 Task: Go to videos section and leave a comment on recent video on the  page of Nestle
Action: Mouse moved to (287, 85)
Screenshot: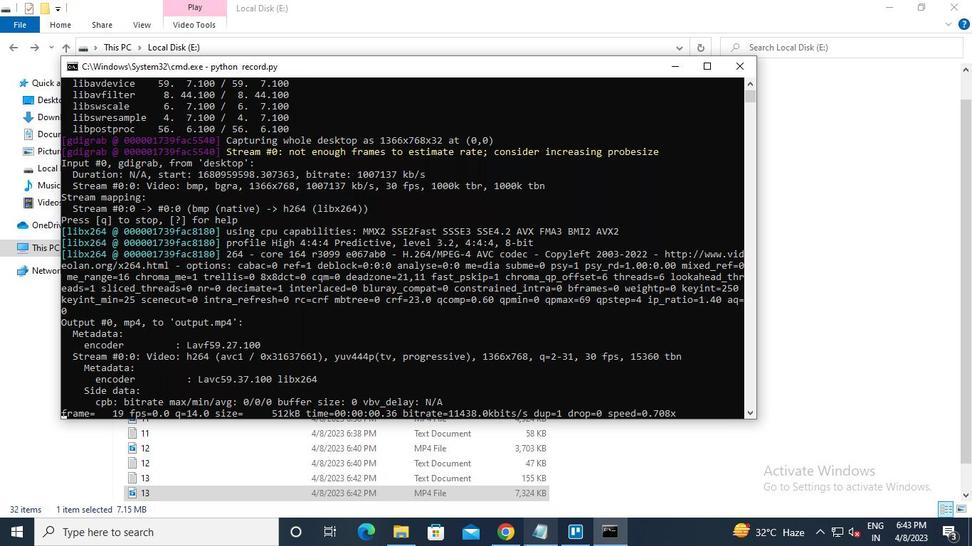 
Action: Keyboard Key.alt_l
Screenshot: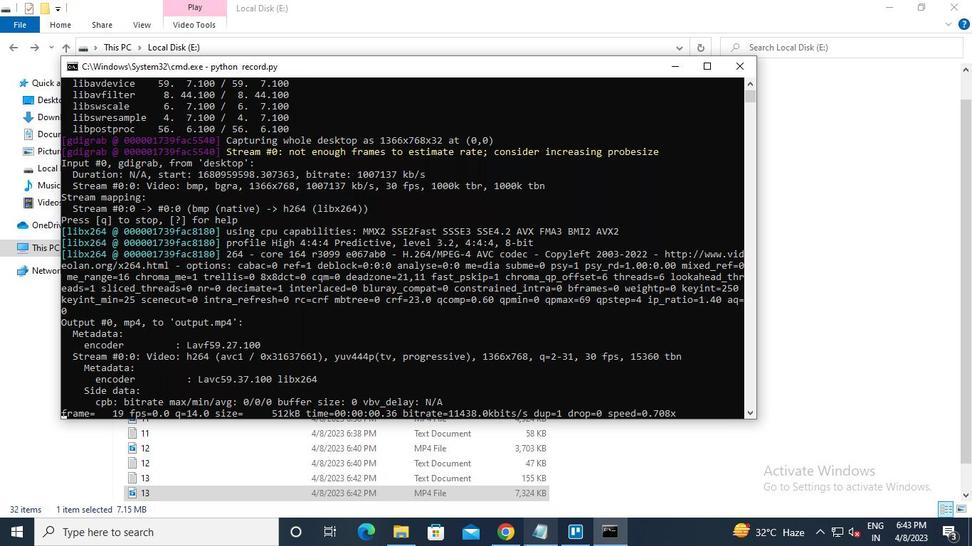 
Action: Mouse moved to (327, 123)
Screenshot: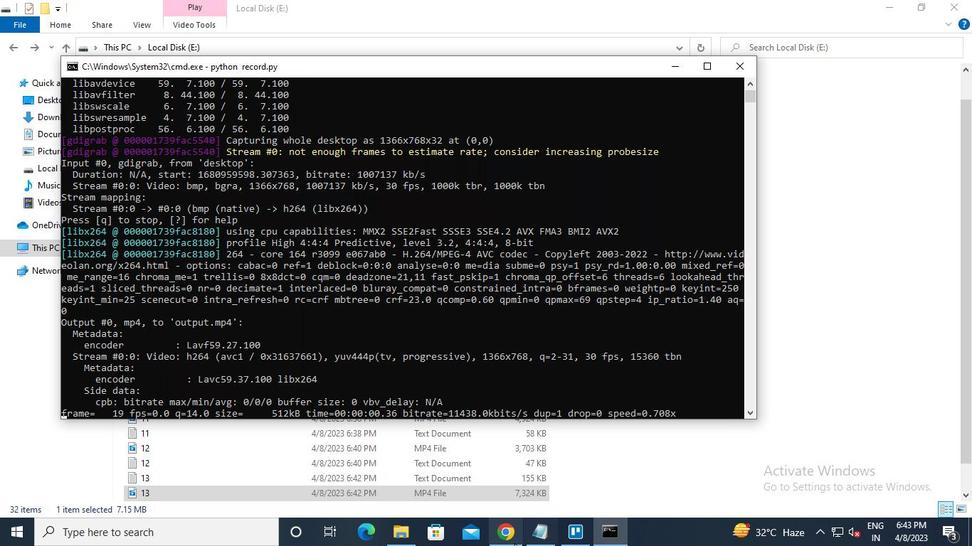 
Action: Keyboard Key.tab
Screenshot: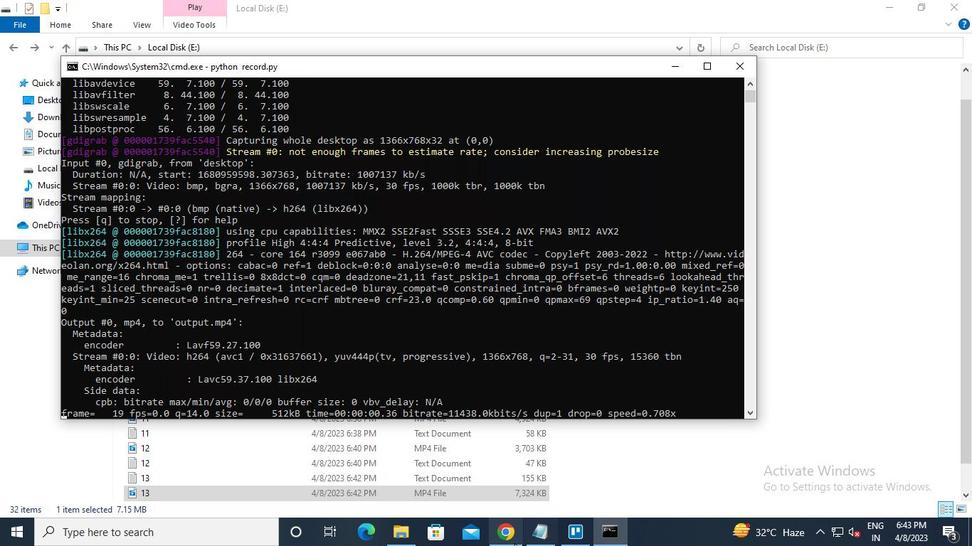 
Action: Mouse moved to (479, 274)
Screenshot: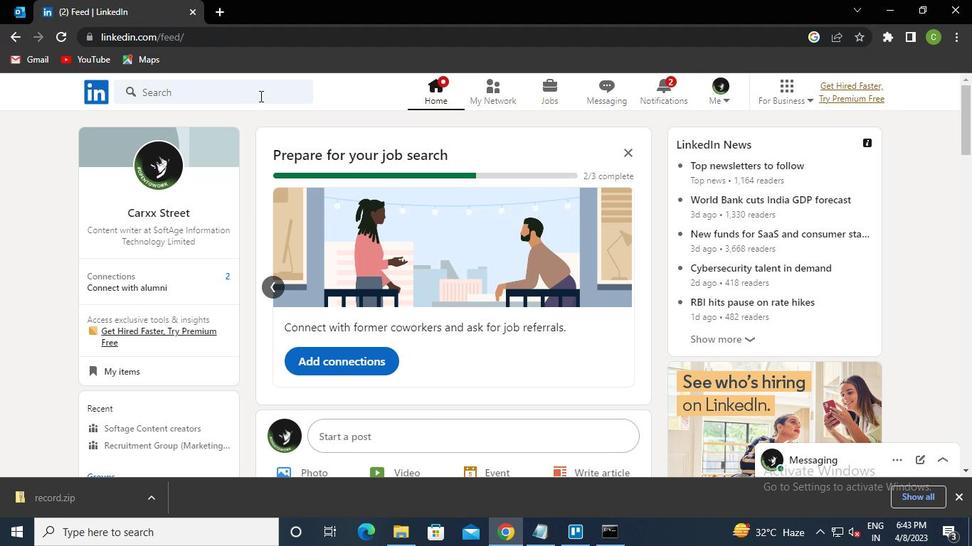 
Action: Keyboard Key.tab
Screenshot: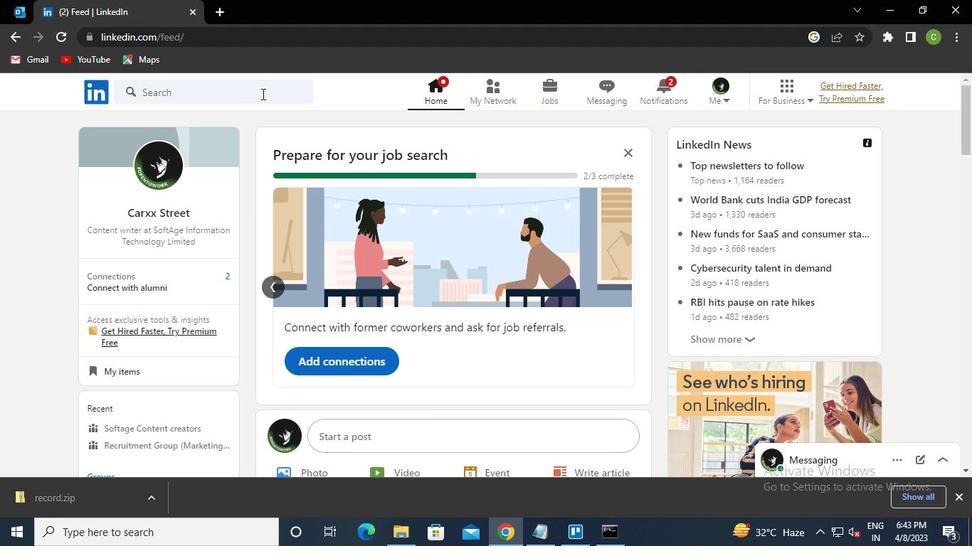 
Action: Mouse moved to (436, 83)
Screenshot: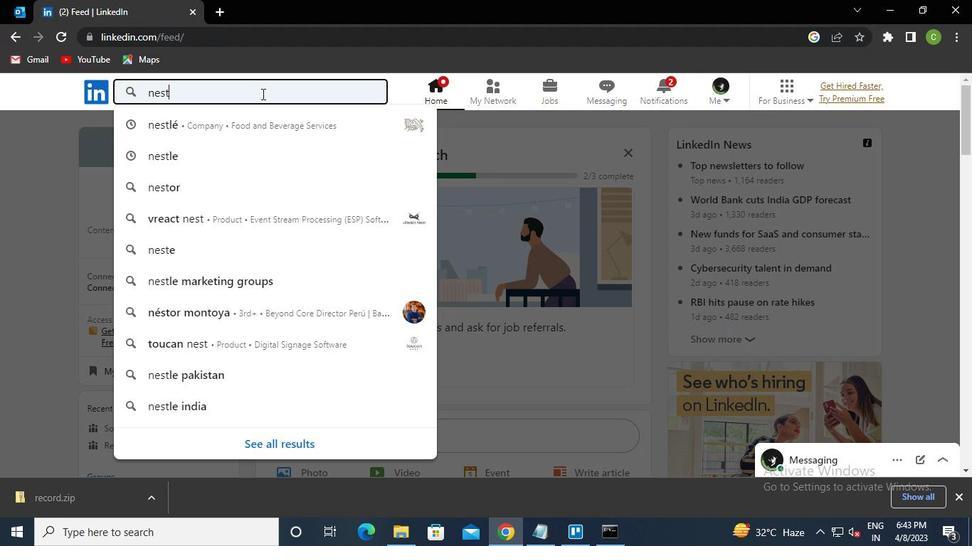 
Action: Mouse pressed left at (436, 83)
Screenshot: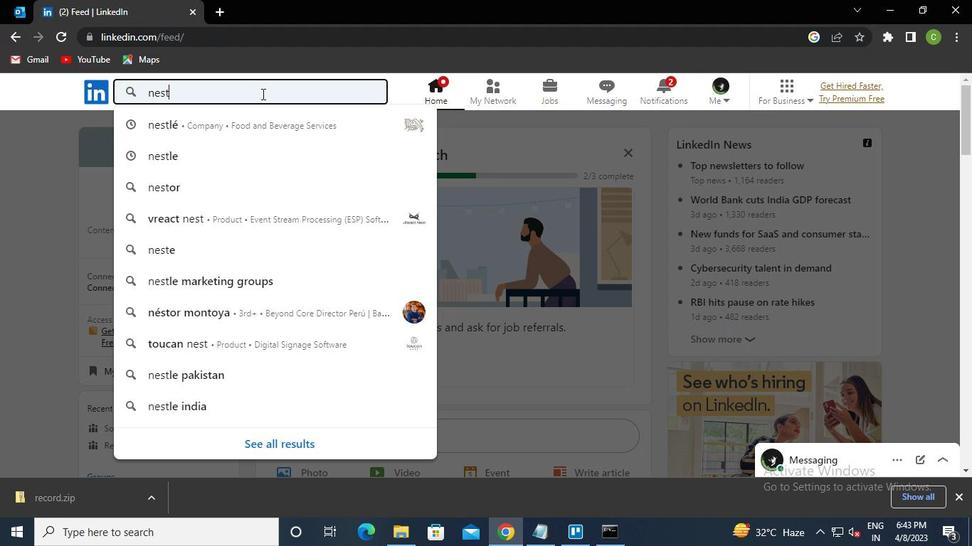 
Action: Mouse moved to (596, 540)
Screenshot: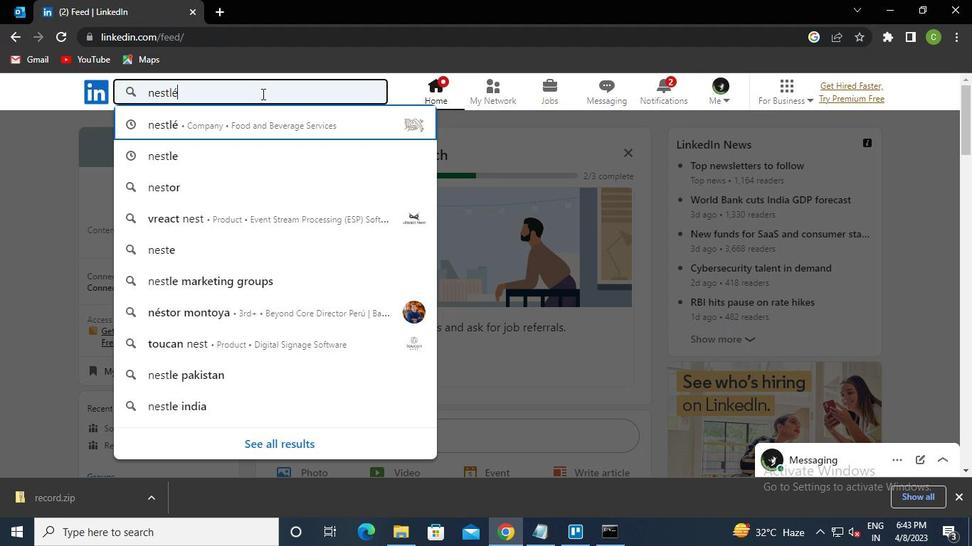 
Action: Mouse pressed left at (596, 540)
Screenshot: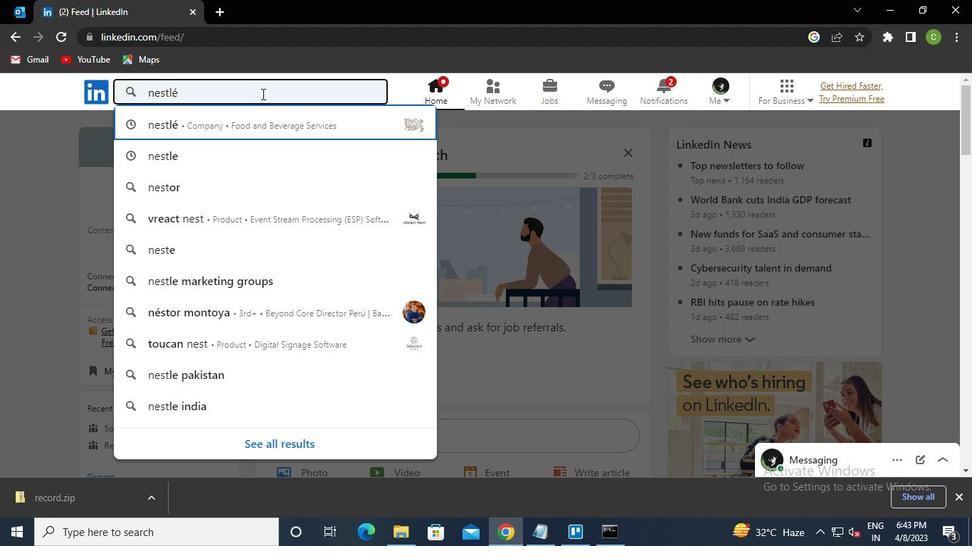 
Action: Mouse moved to (725, 46)
Screenshot: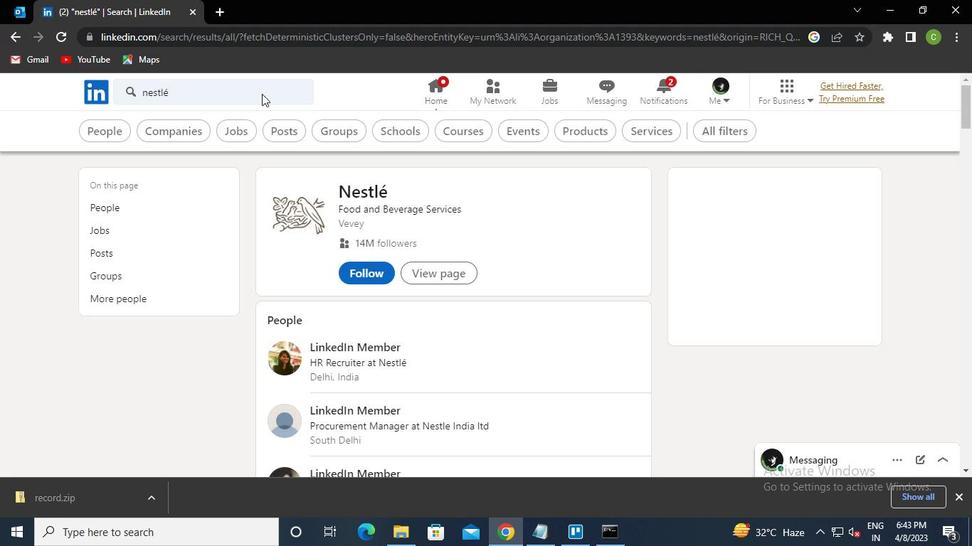 
Action: Mouse pressed left at (725, 46)
Screenshot: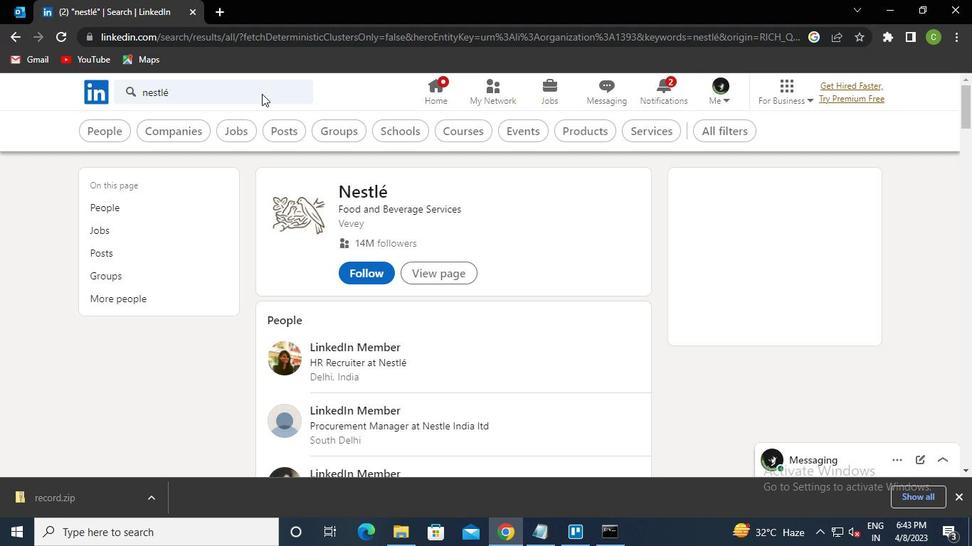 
Action: Mouse moved to (513, 541)
Screenshot: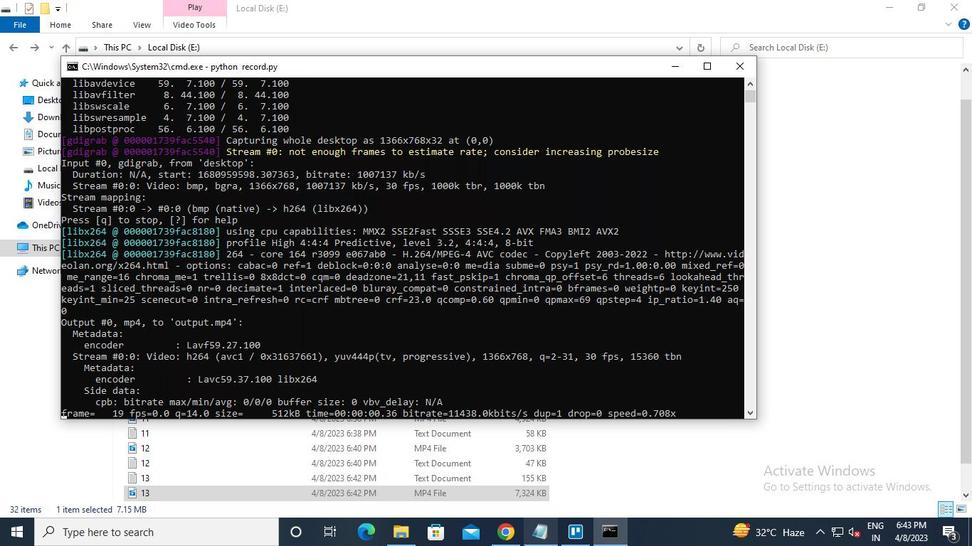 
Action: Mouse pressed left at (513, 541)
Screenshot: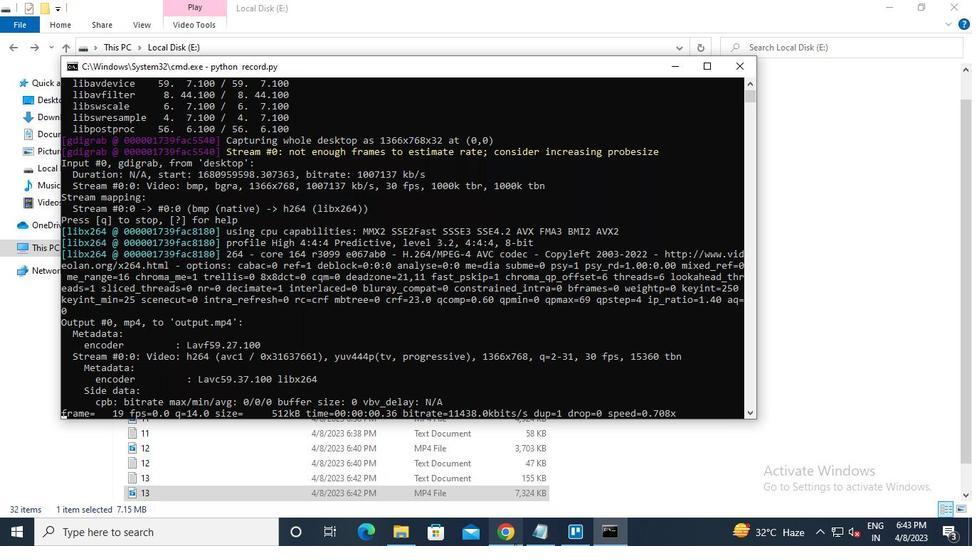 
Action: Mouse moved to (260, 92)
Screenshot: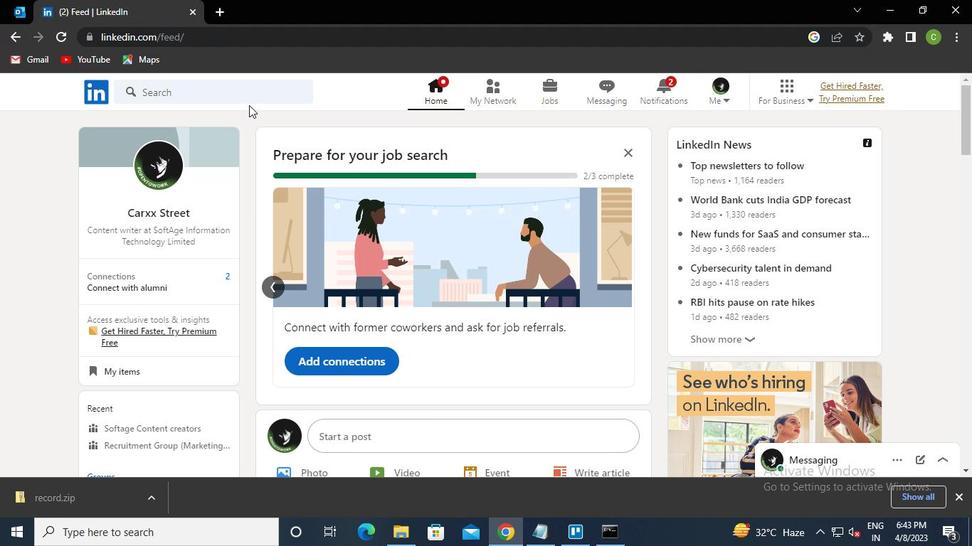 
Action: Mouse pressed left at (260, 92)
Screenshot: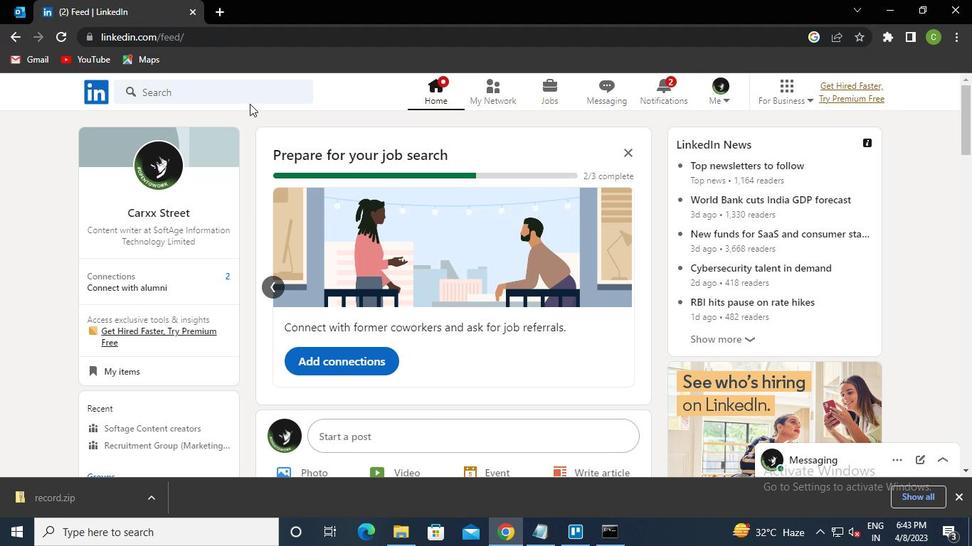 
Action: Keyboard n
Screenshot: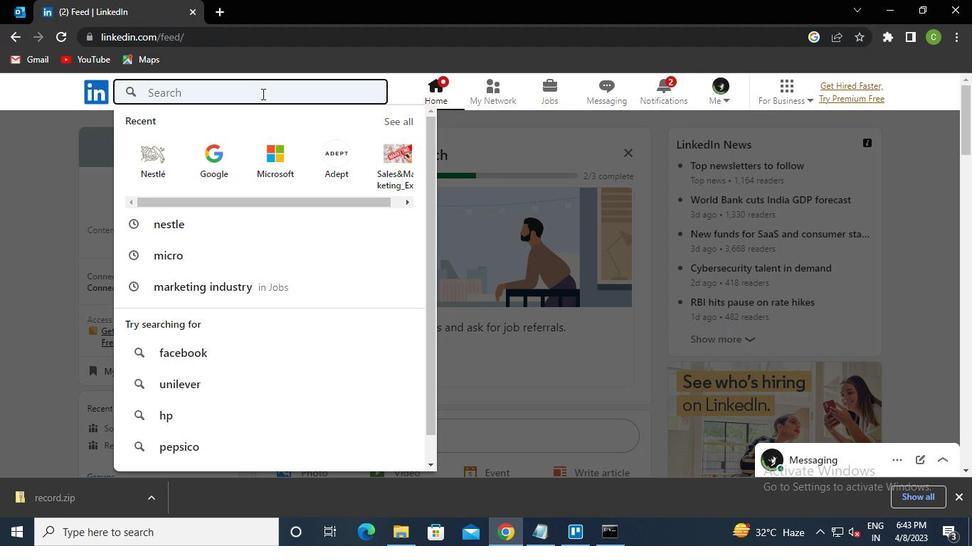
Action: Keyboard e
Screenshot: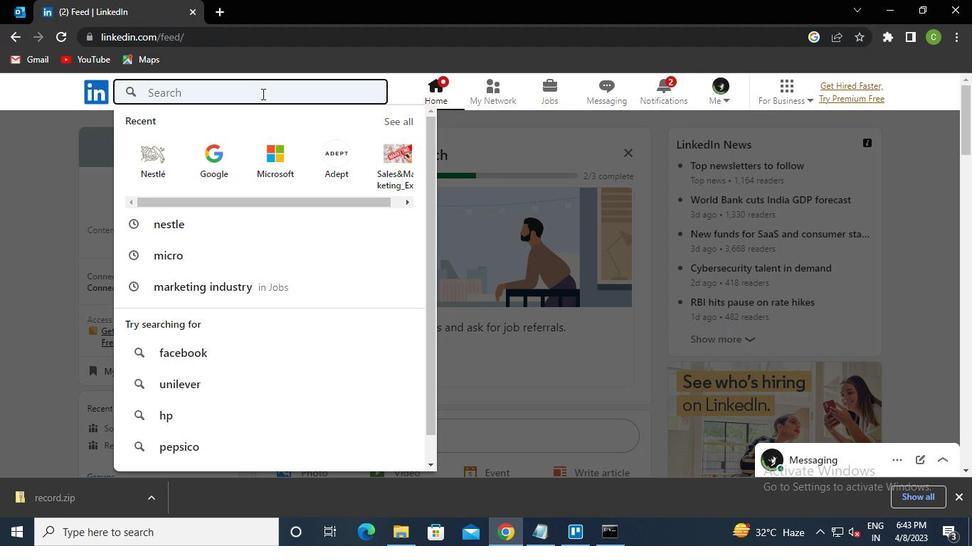 
Action: Keyboard s
Screenshot: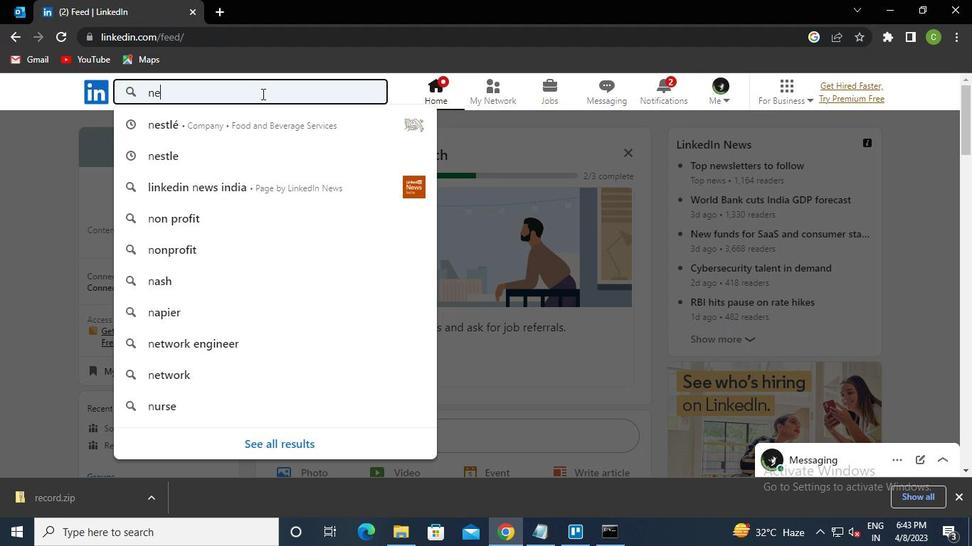 
Action: Keyboard t
Screenshot: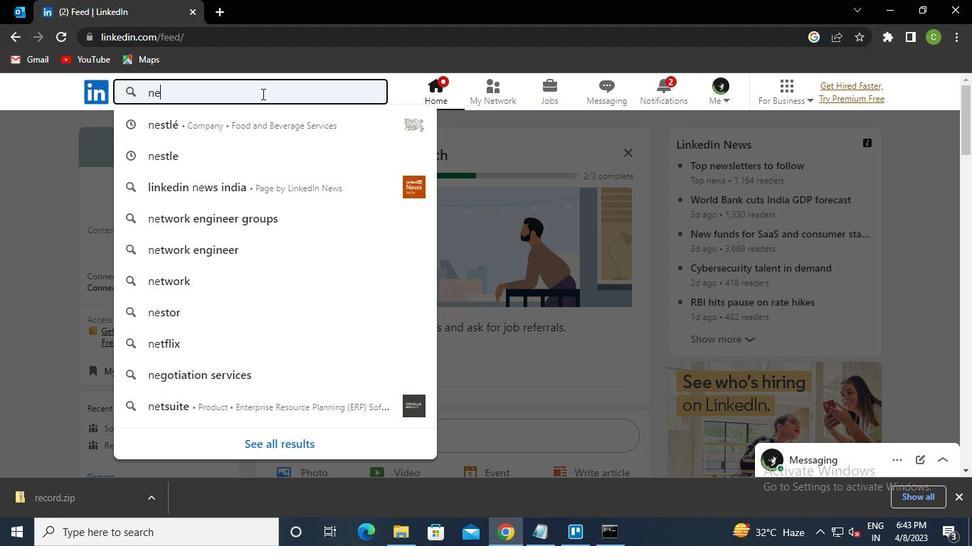 
Action: Keyboard Key.down
Screenshot: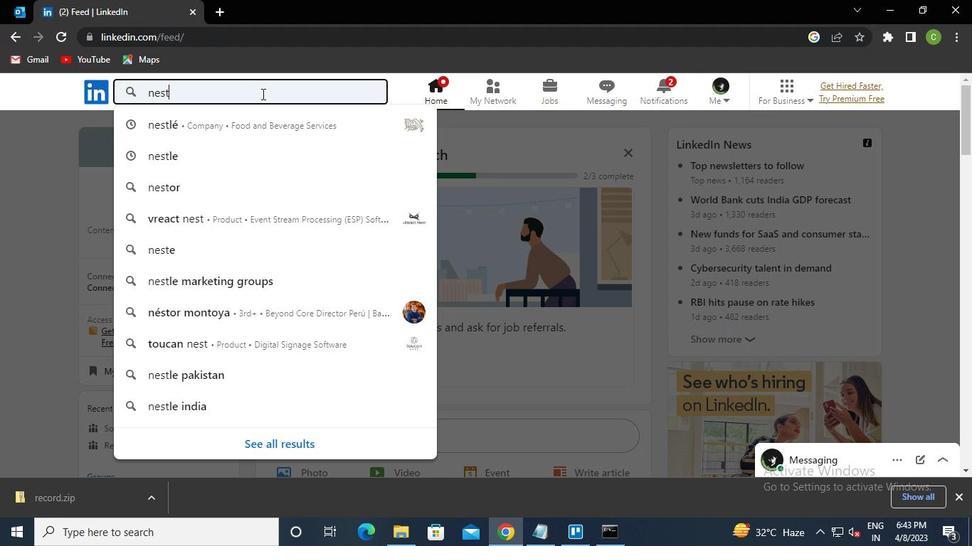 
Action: Keyboard Key.enter
Screenshot: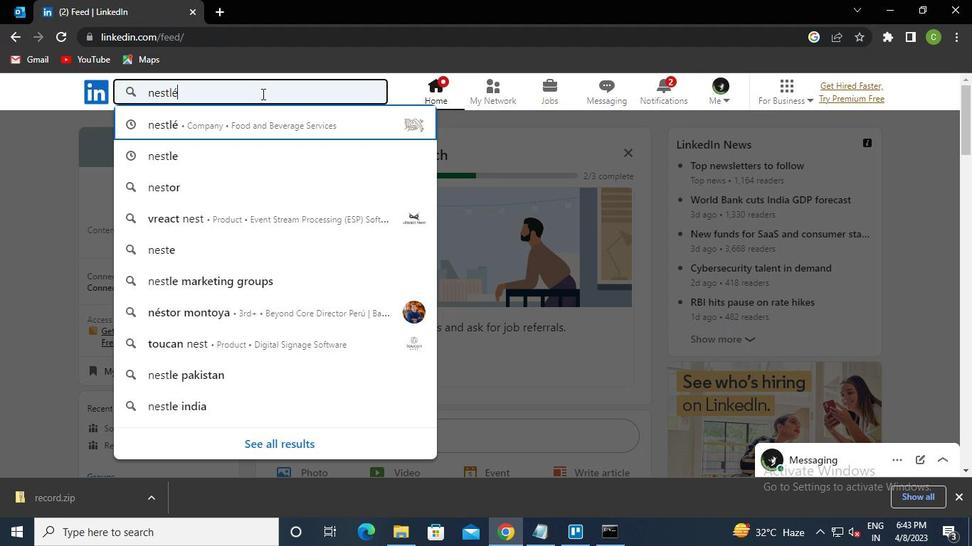 
Action: Mouse moved to (509, 224)
Screenshot: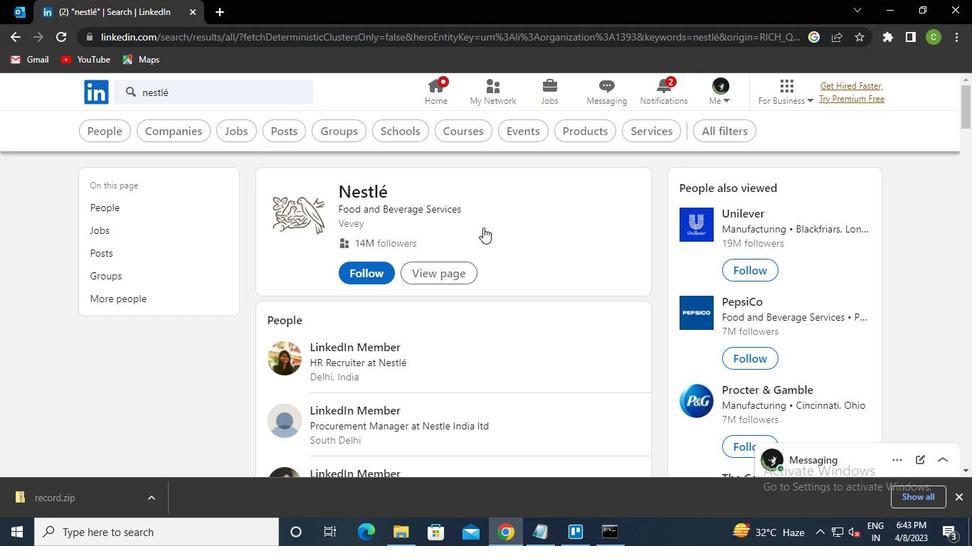 
Action: Mouse pressed left at (509, 224)
Screenshot: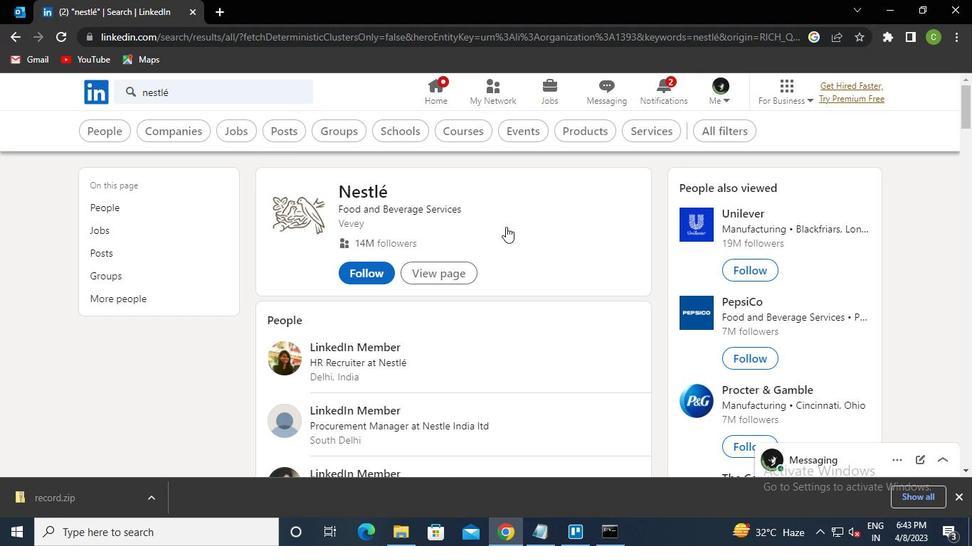 
Action: Mouse moved to (240, 160)
Screenshot: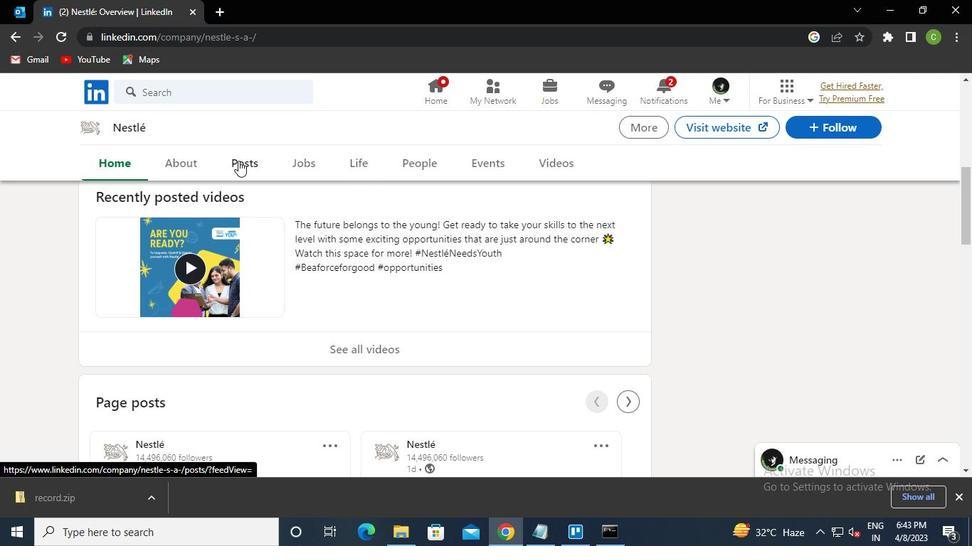 
Action: Mouse pressed left at (240, 160)
Screenshot: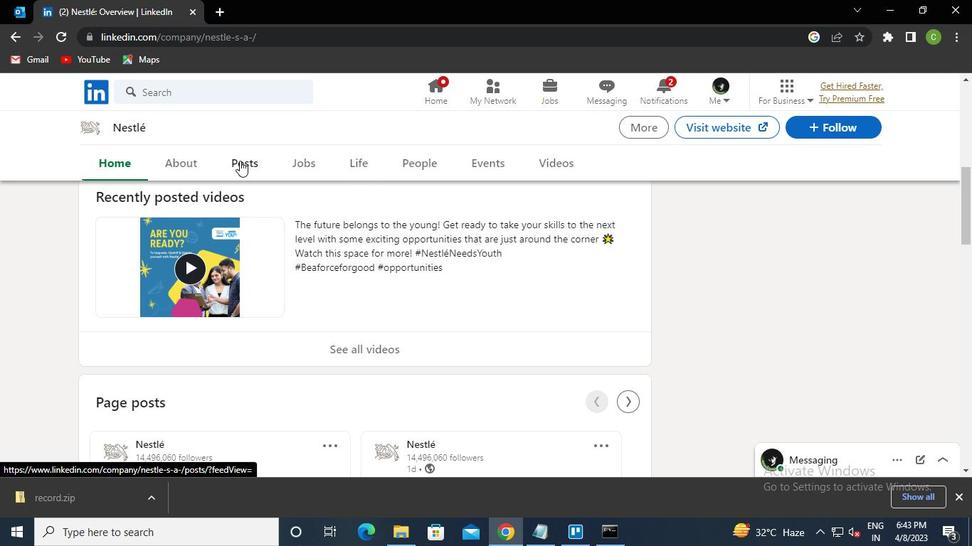 
Action: Mouse moved to (370, 397)
Screenshot: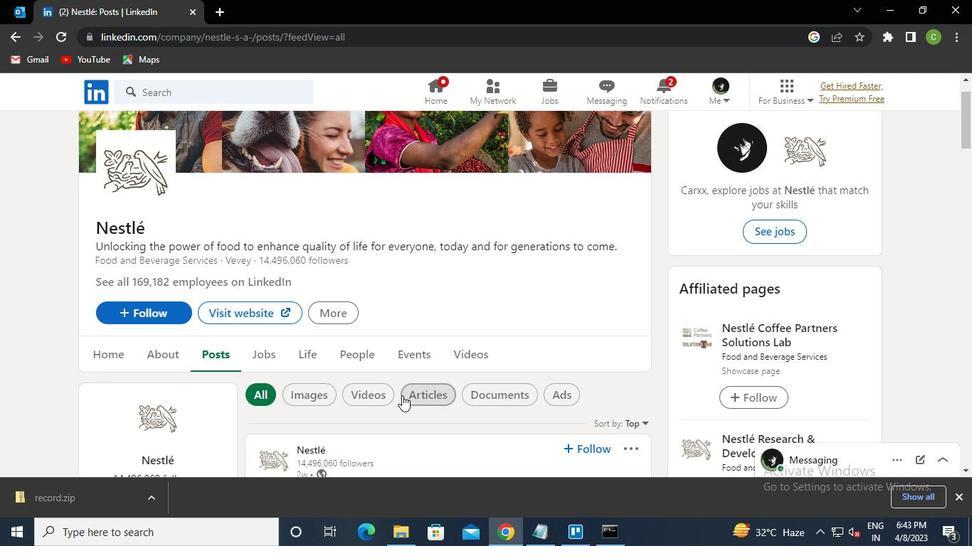 
Action: Mouse pressed left at (370, 397)
Screenshot: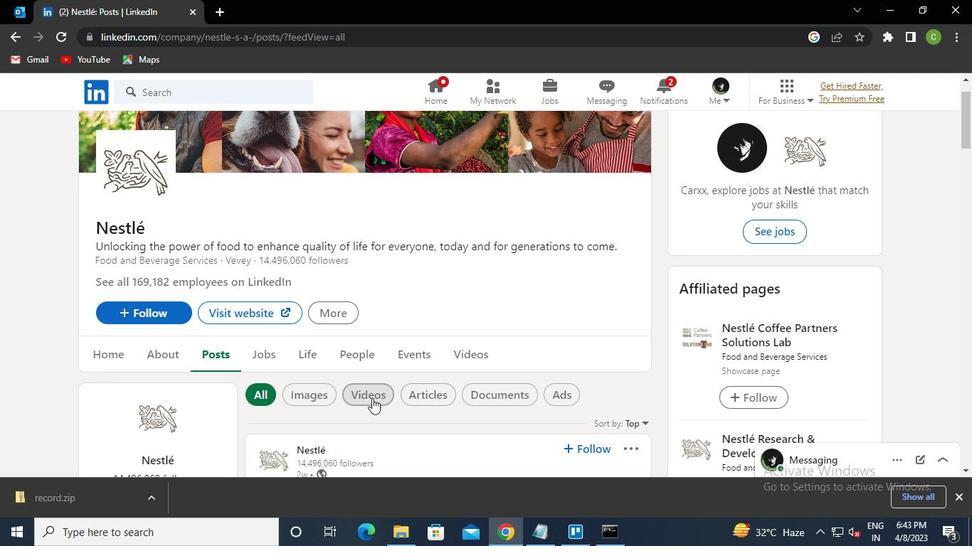 
Action: Mouse moved to (402, 323)
Screenshot: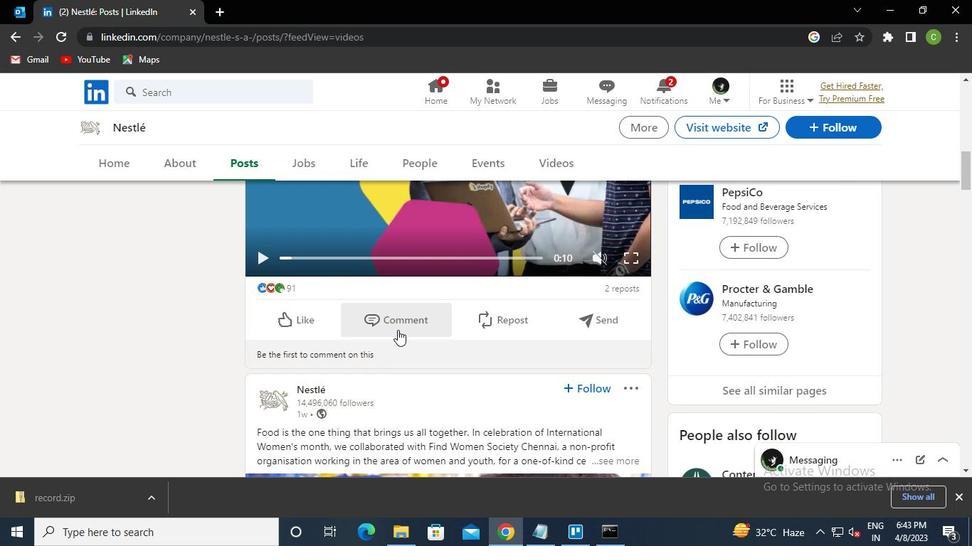 
Action: Mouse pressed left at (402, 323)
Screenshot: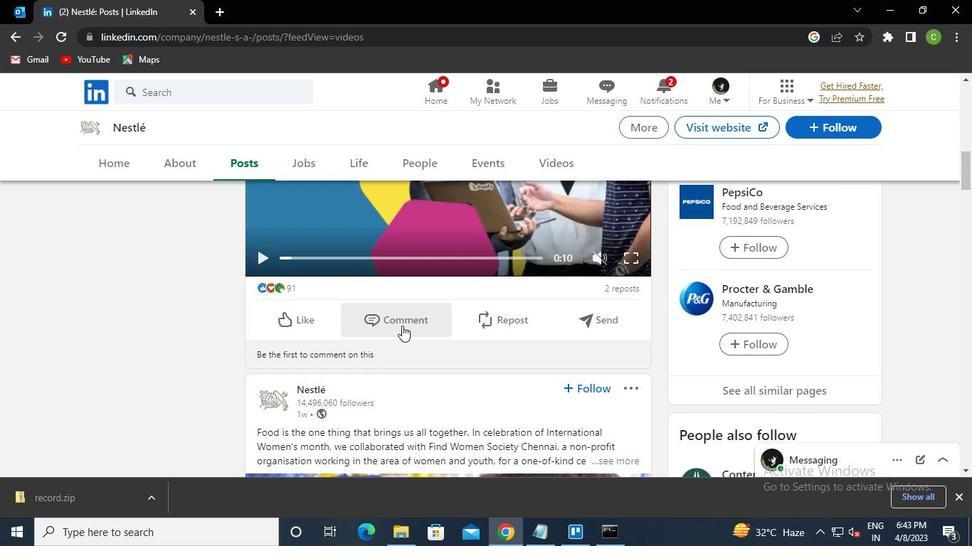 
Action: Mouse moved to (364, 368)
Screenshot: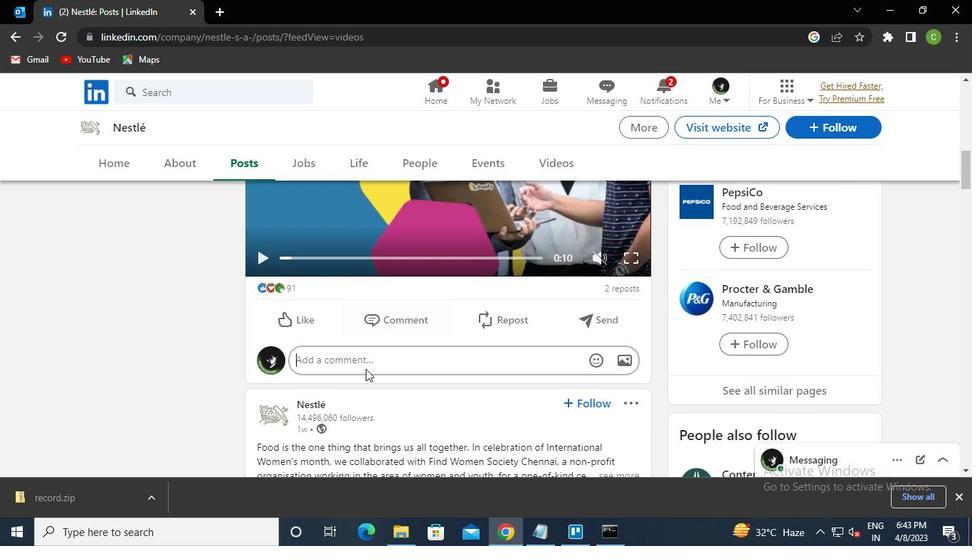 
Action: Keyboard Key.caps_lock
Screenshot: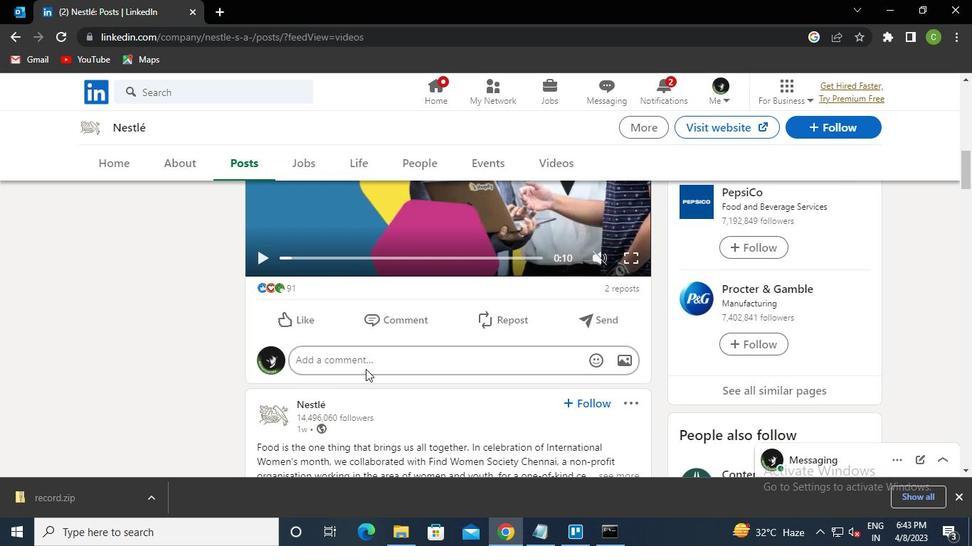 
Action: Keyboard a
Screenshot: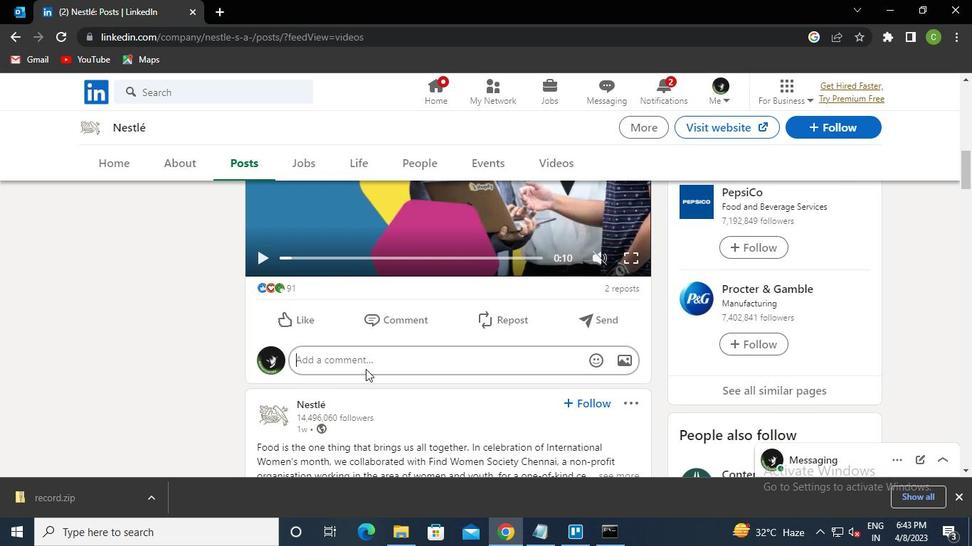
Action: Keyboard Key.caps_lock
Screenshot: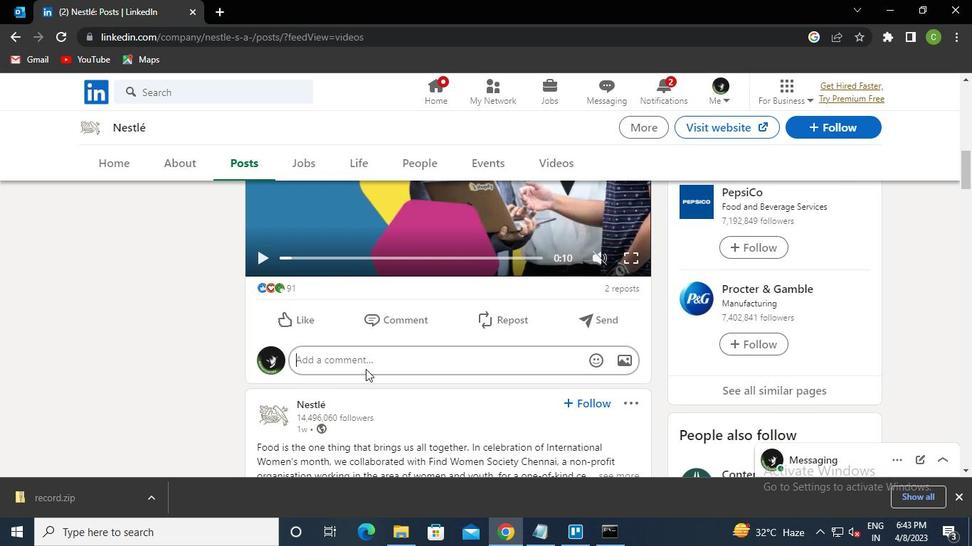 
Action: Keyboard w
Screenshot: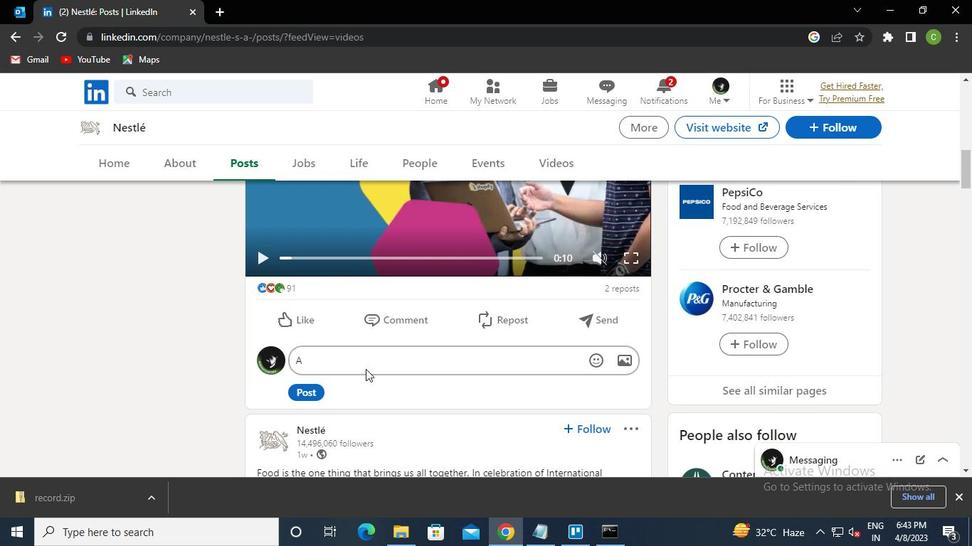 
Action: Keyboard e
Screenshot: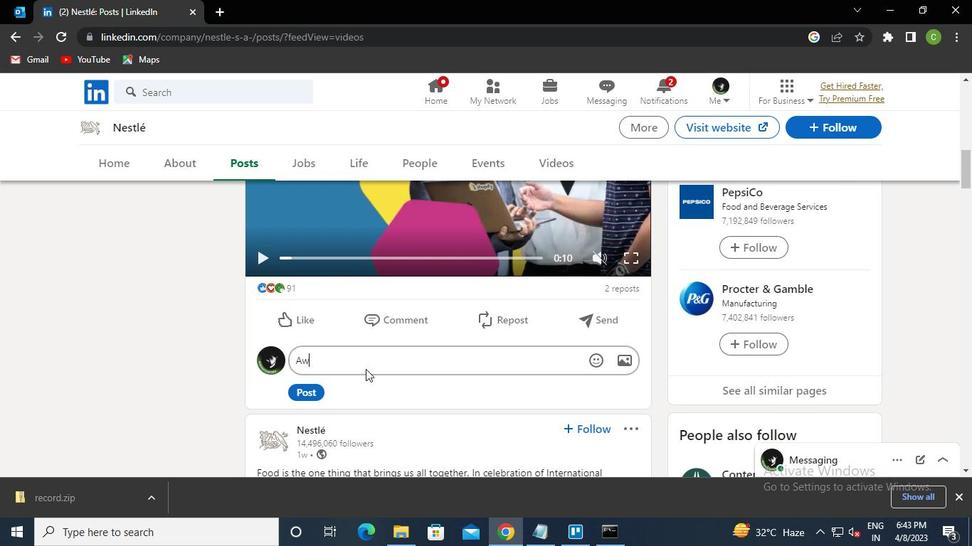 
Action: Keyboard s
Screenshot: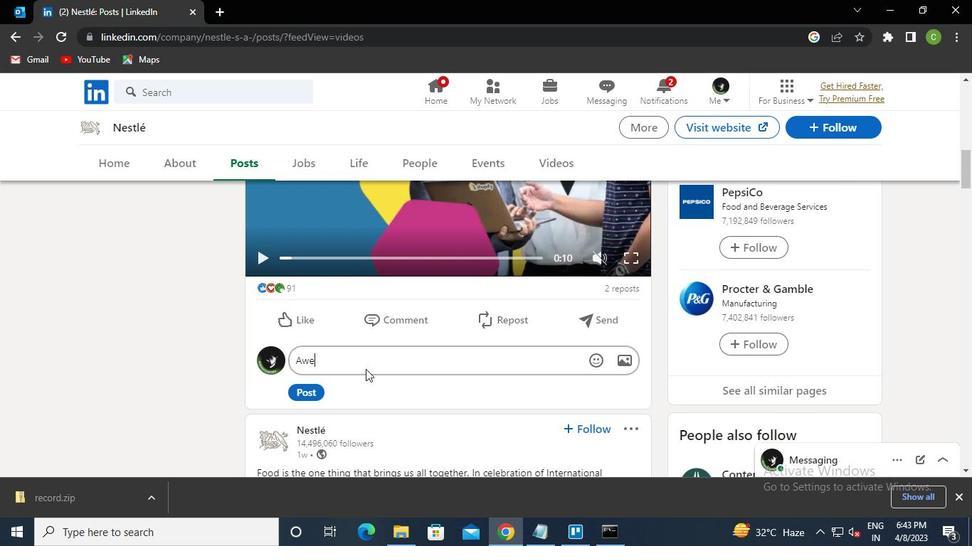 
Action: Keyboard o
Screenshot: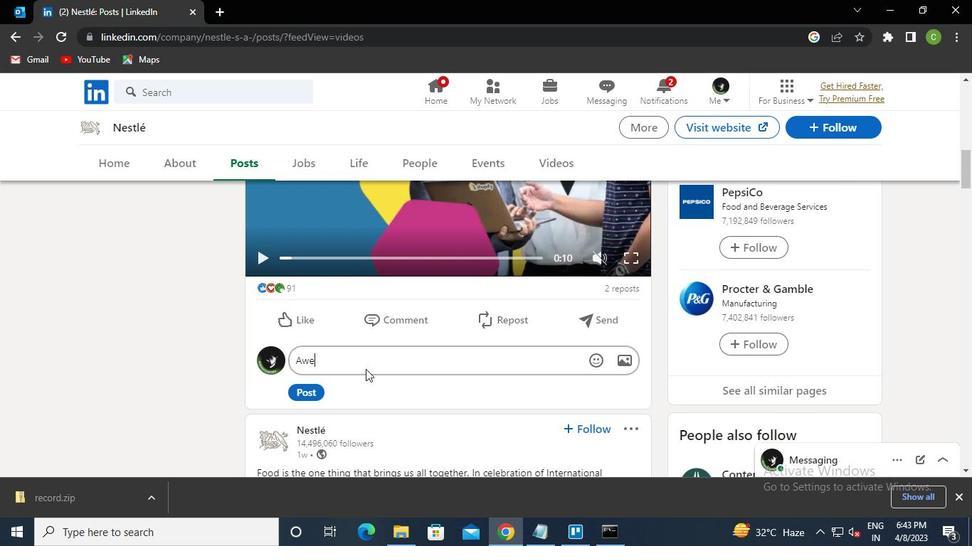 
Action: Keyboard m
Screenshot: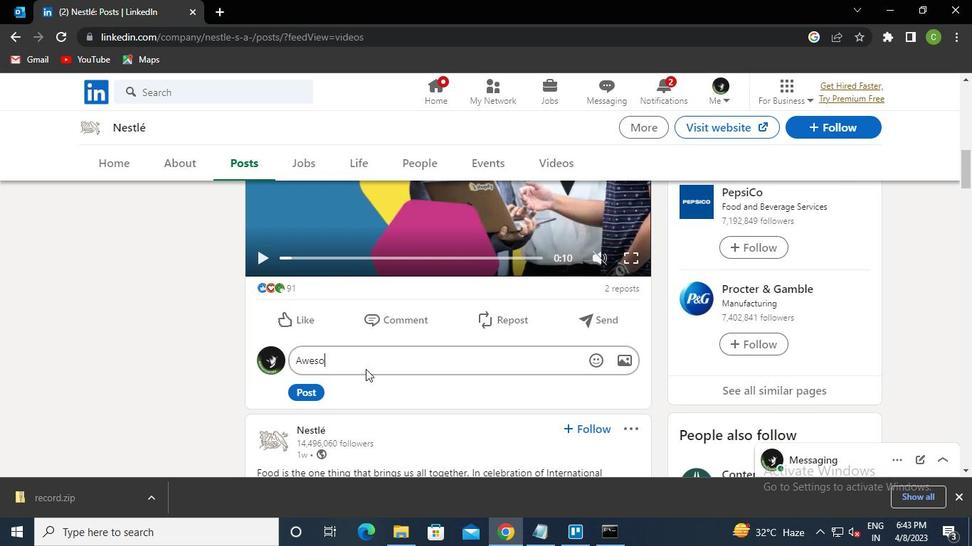 
Action: Keyboard w
Screenshot: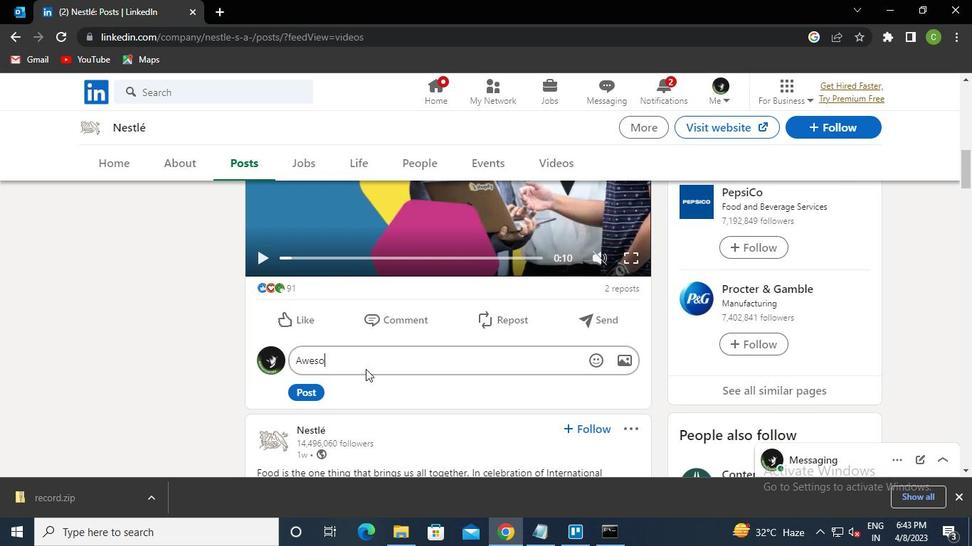 
Action: Keyboard Key.backspace
Screenshot: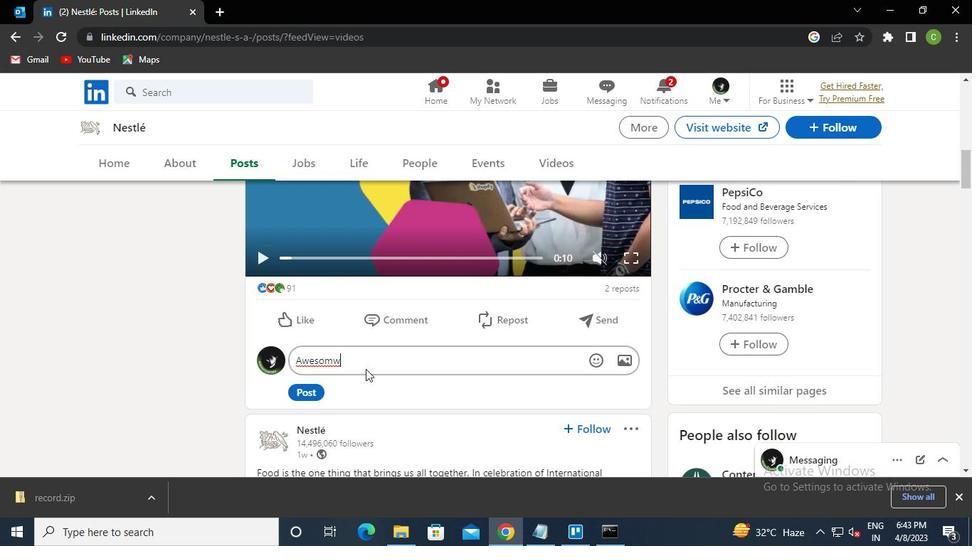 
Action: Keyboard e
Screenshot: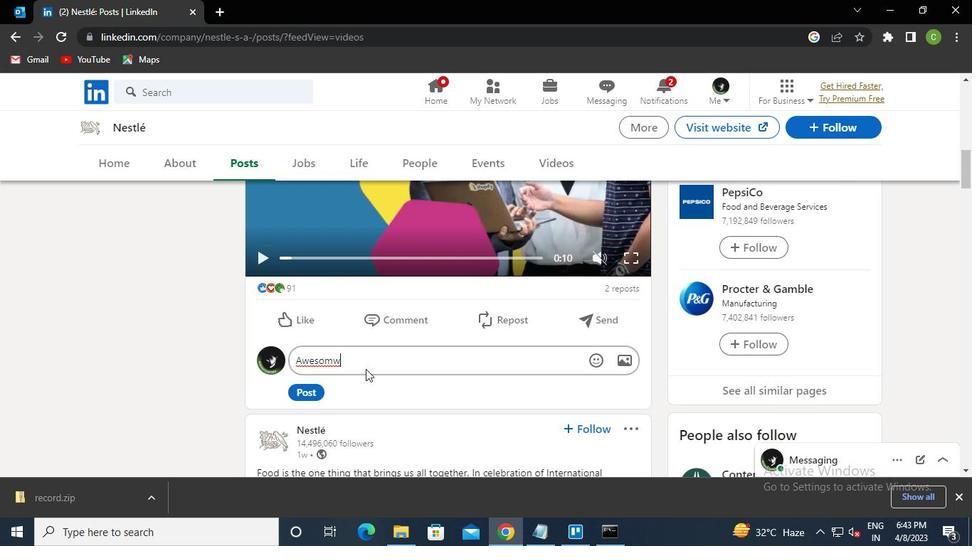 
Action: Mouse moved to (313, 395)
Screenshot: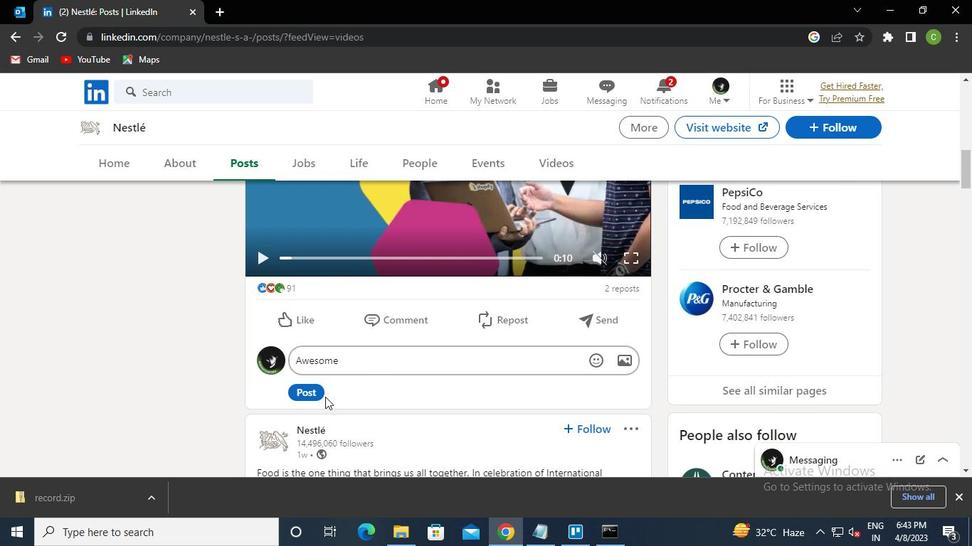 
Action: Mouse pressed left at (313, 395)
Screenshot: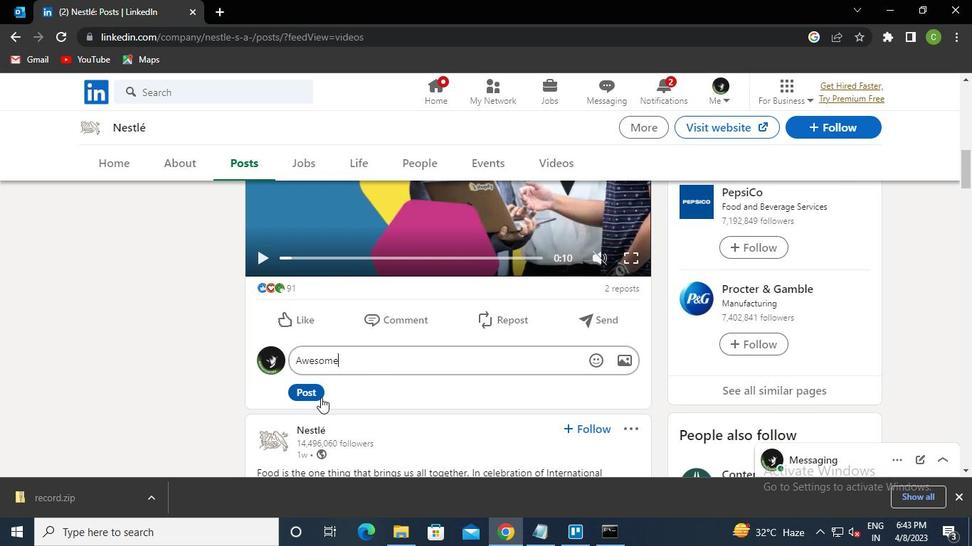 
Action: Mouse moved to (610, 541)
Screenshot: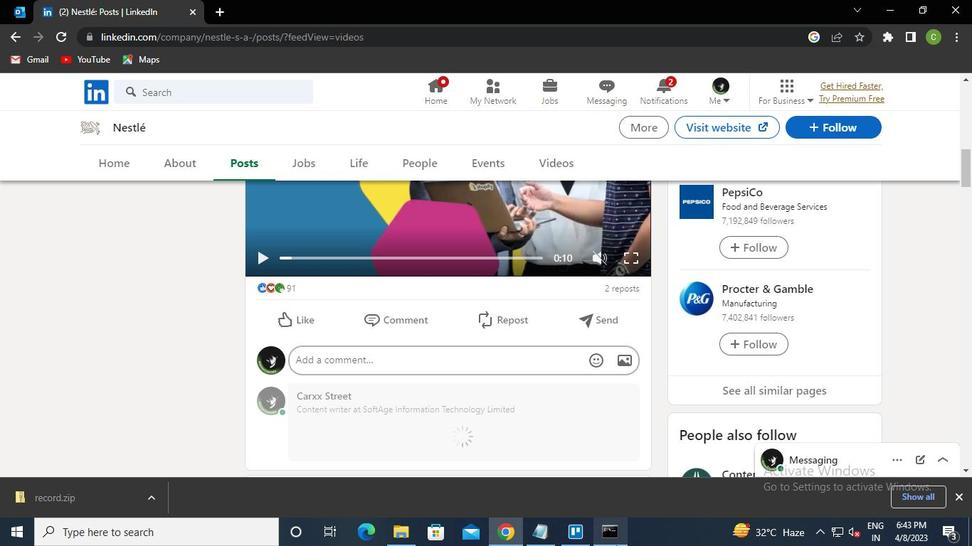 
Action: Mouse pressed left at (610, 541)
Screenshot: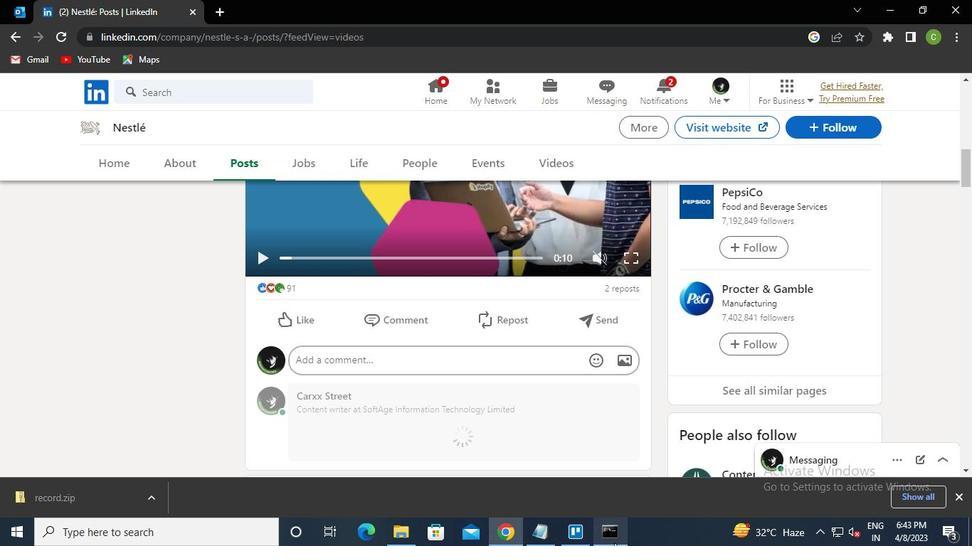 
Action: Mouse moved to (738, 66)
Screenshot: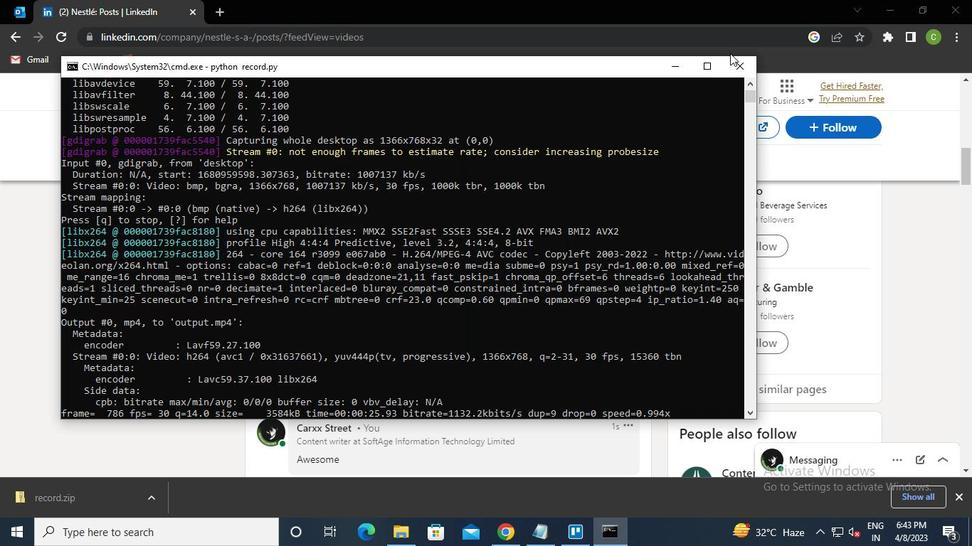 
Action: Mouse pressed left at (738, 66)
Screenshot: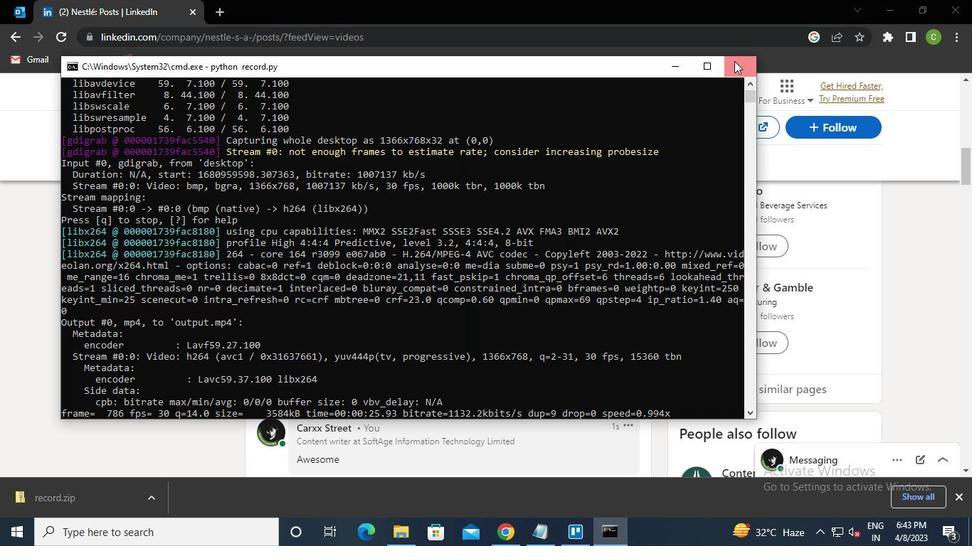 
Action: Mouse moved to (731, 71)
Screenshot: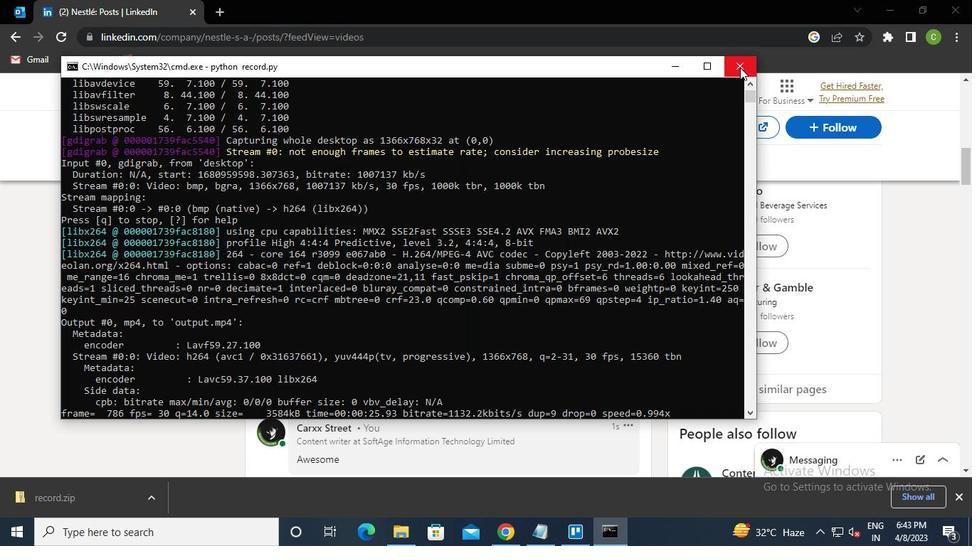 
